 Task: Create a due date automation trigger when advanced on, on the wednesday of the week before a card is due add fields without custom field "Resume" set to a number lower than 1 and lower than 10 at 11:00 AM.
Action: Mouse moved to (938, 68)
Screenshot: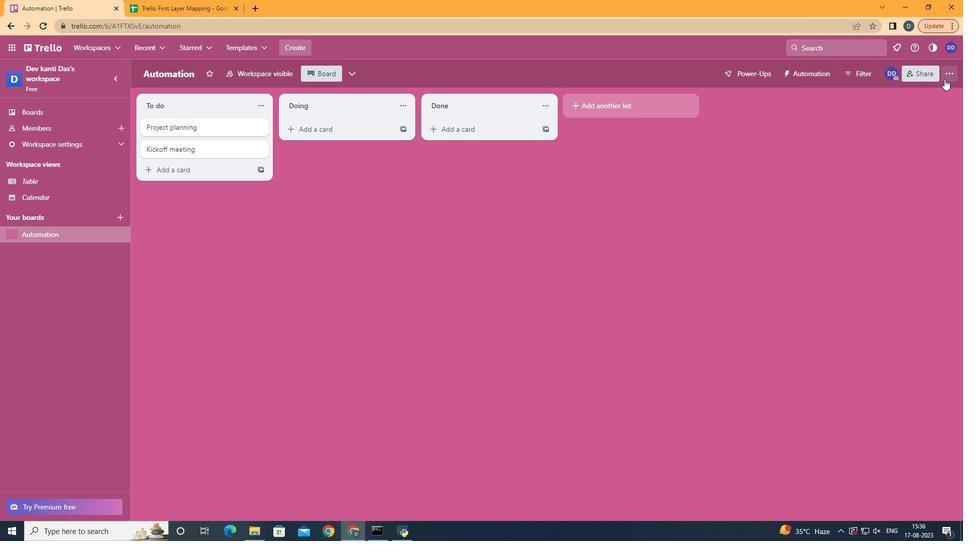 
Action: Mouse pressed left at (938, 68)
Screenshot: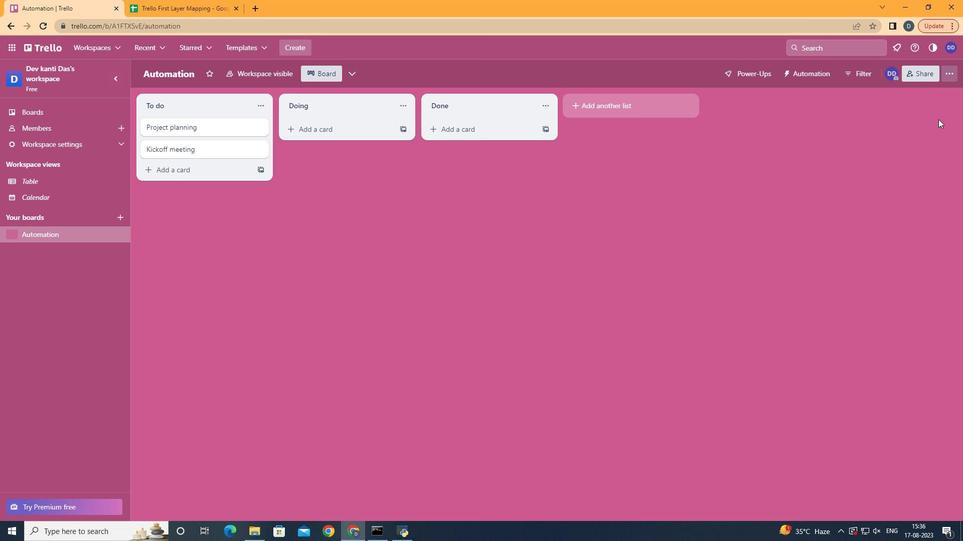 
Action: Mouse moved to (899, 197)
Screenshot: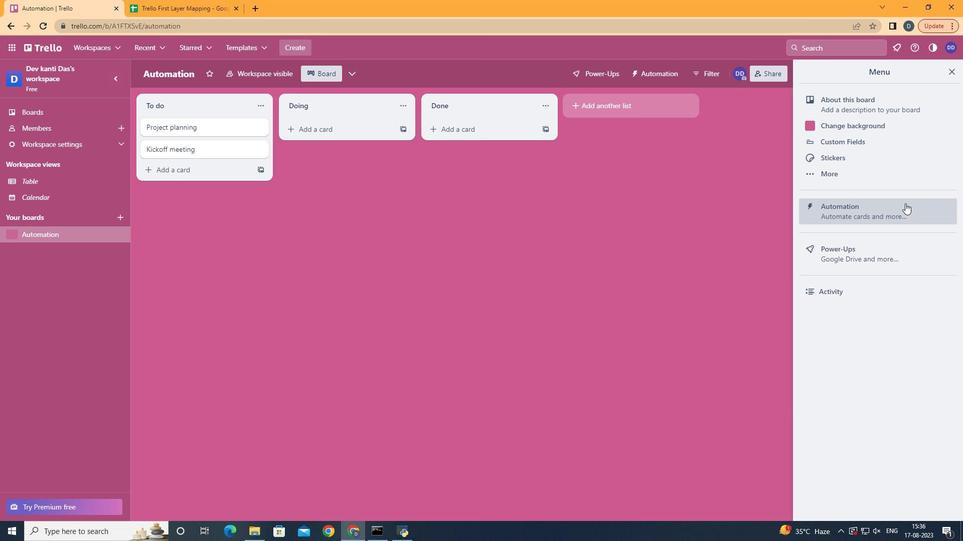 
Action: Mouse pressed left at (899, 197)
Screenshot: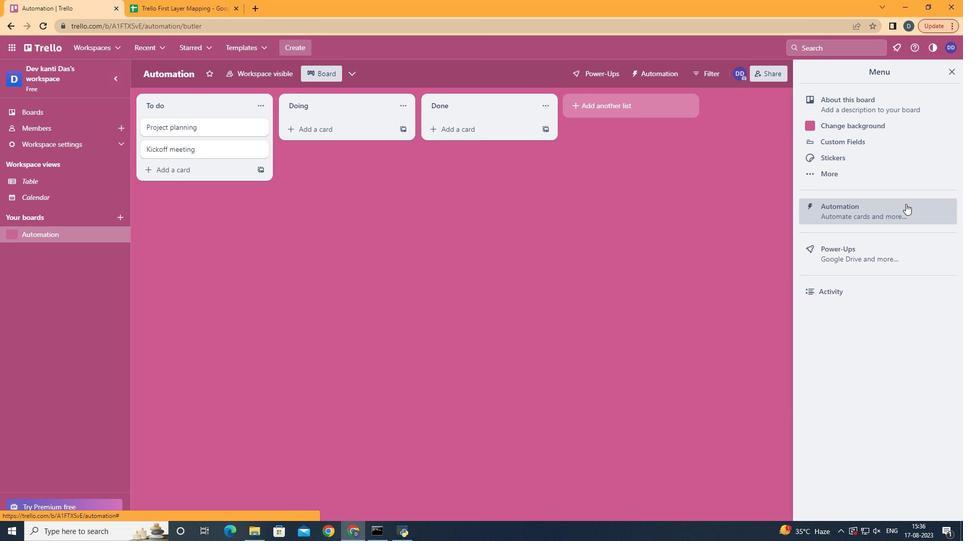 
Action: Mouse moved to (184, 198)
Screenshot: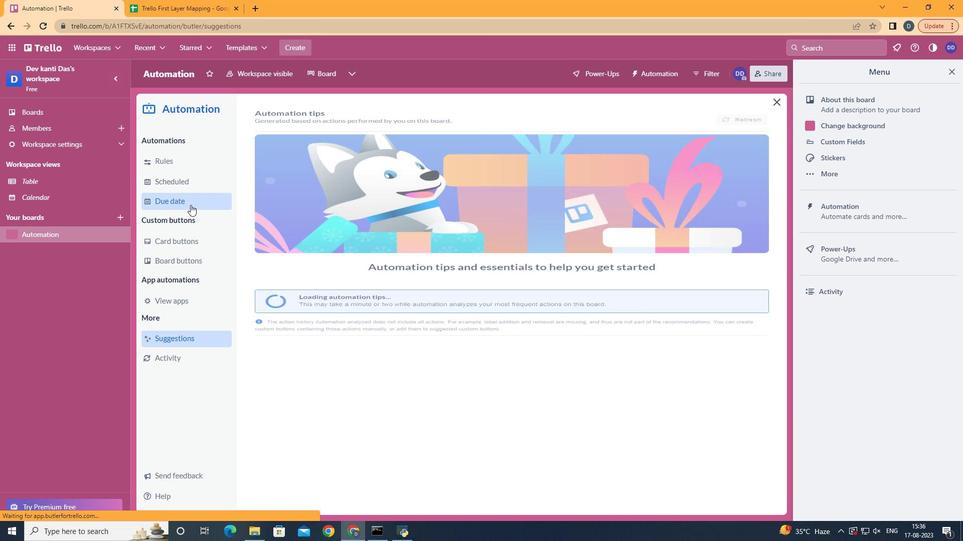 
Action: Mouse pressed left at (184, 198)
Screenshot: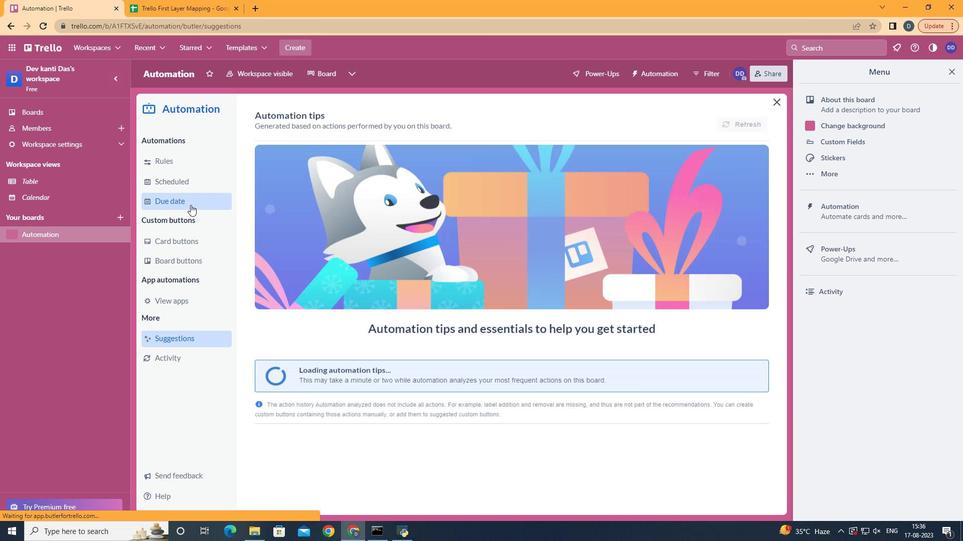 
Action: Mouse moved to (700, 112)
Screenshot: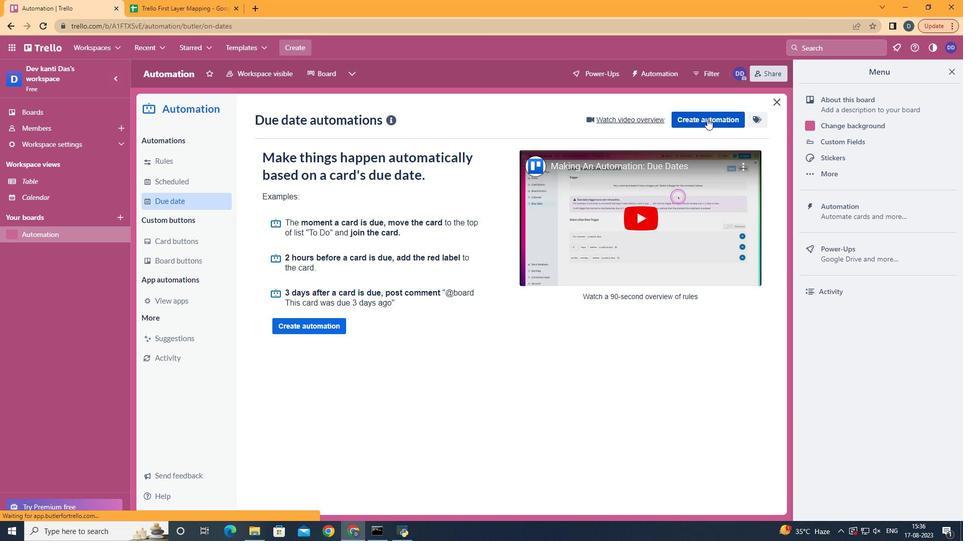 
Action: Mouse pressed left at (700, 112)
Screenshot: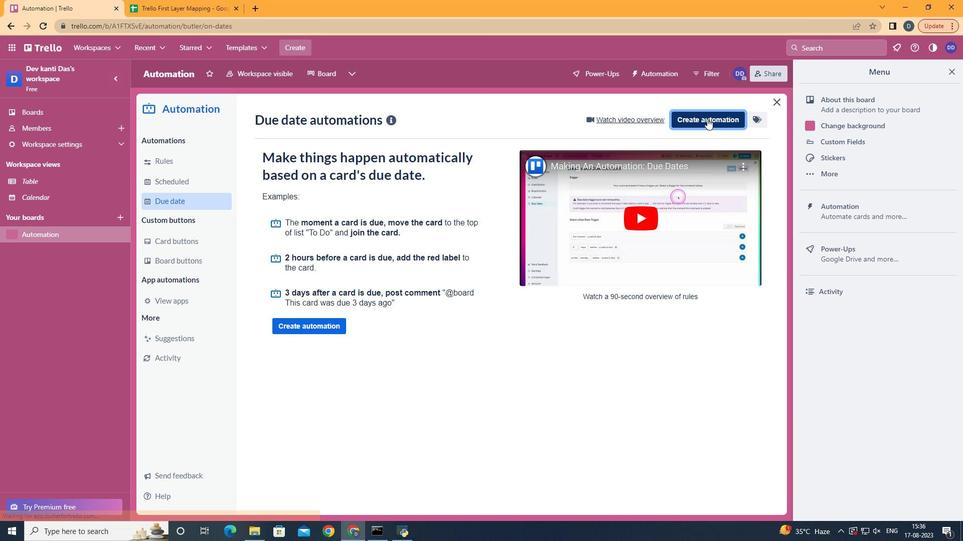 
Action: Mouse moved to (530, 210)
Screenshot: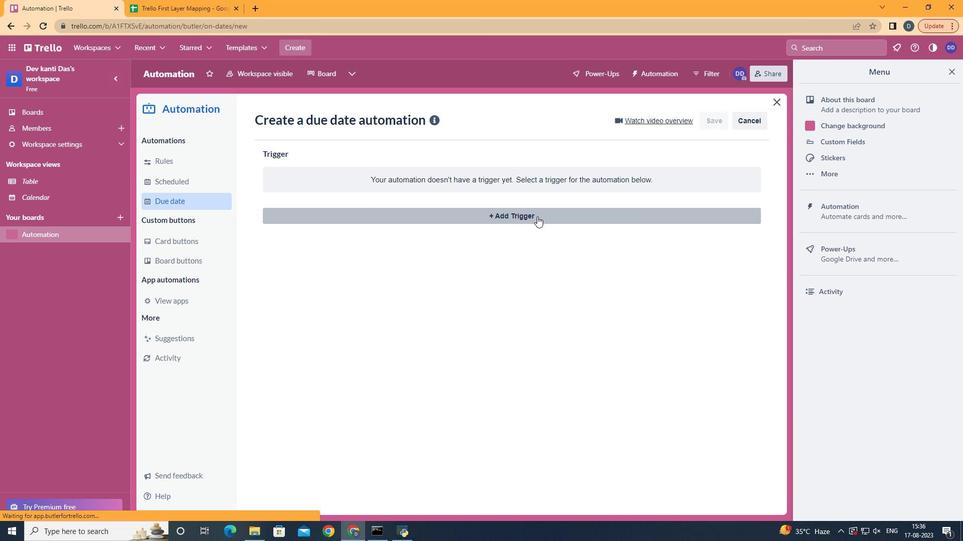 
Action: Mouse pressed left at (530, 210)
Screenshot: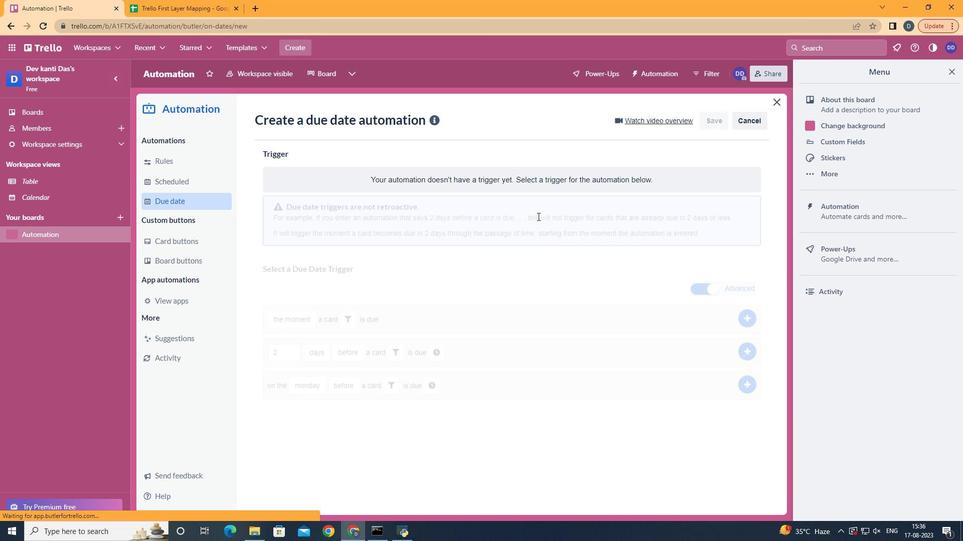 
Action: Mouse moved to (324, 297)
Screenshot: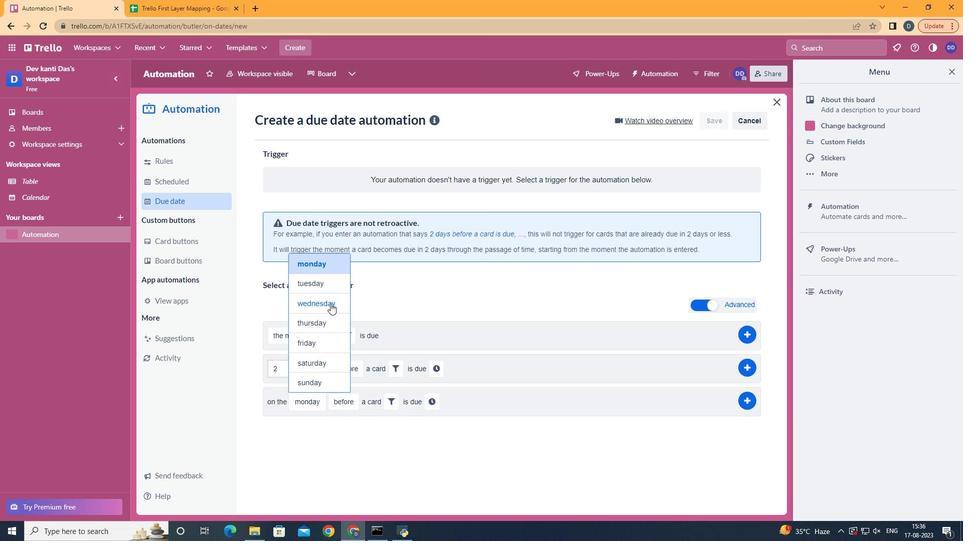 
Action: Mouse pressed left at (324, 297)
Screenshot: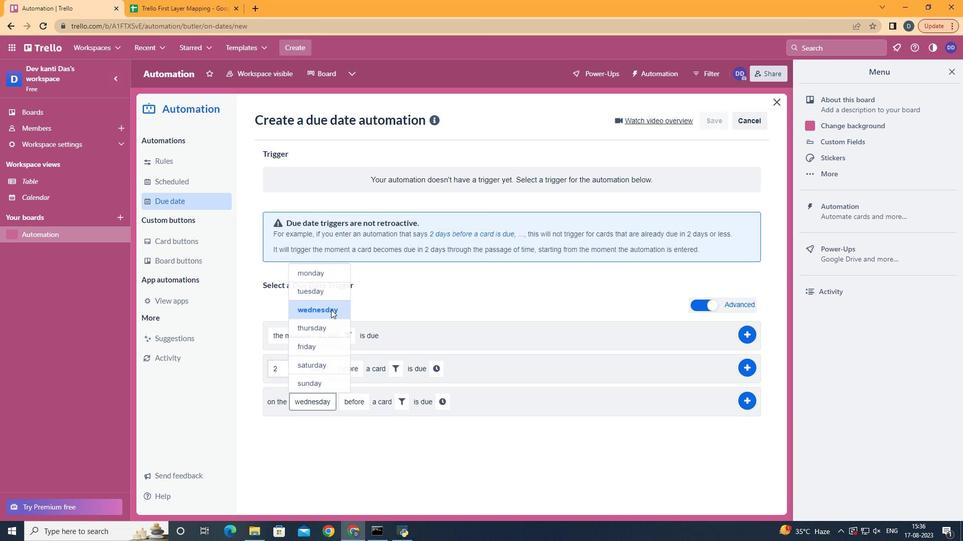 
Action: Mouse moved to (363, 474)
Screenshot: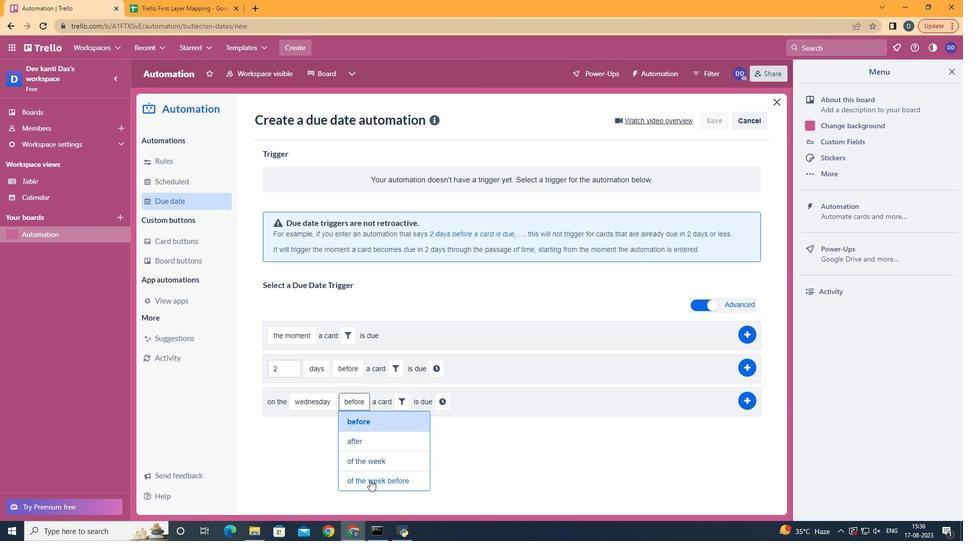 
Action: Mouse pressed left at (363, 474)
Screenshot: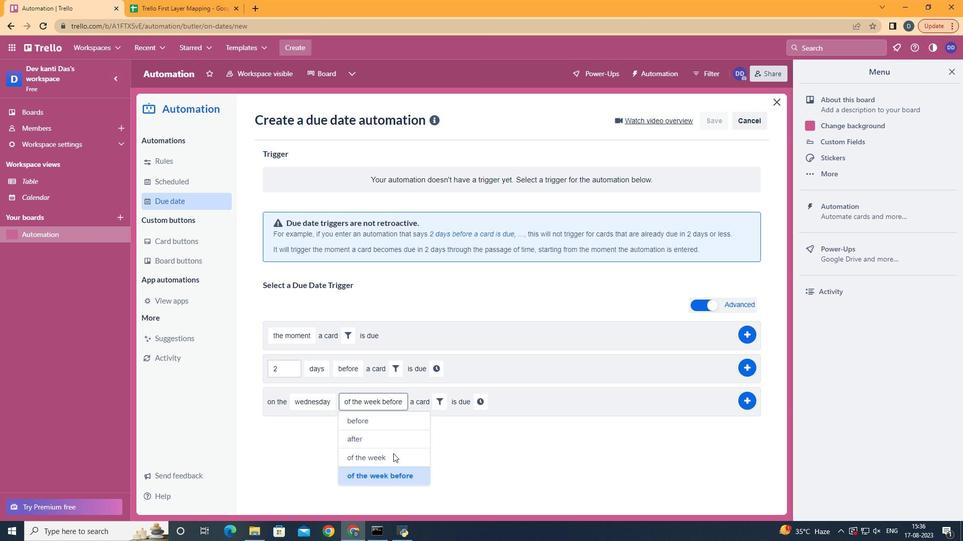 
Action: Mouse moved to (426, 400)
Screenshot: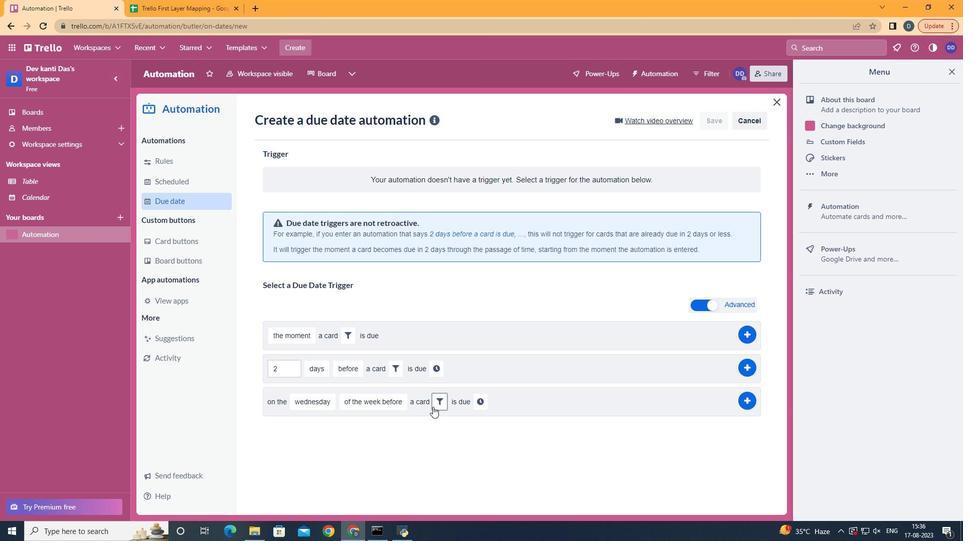 
Action: Mouse pressed left at (426, 400)
Screenshot: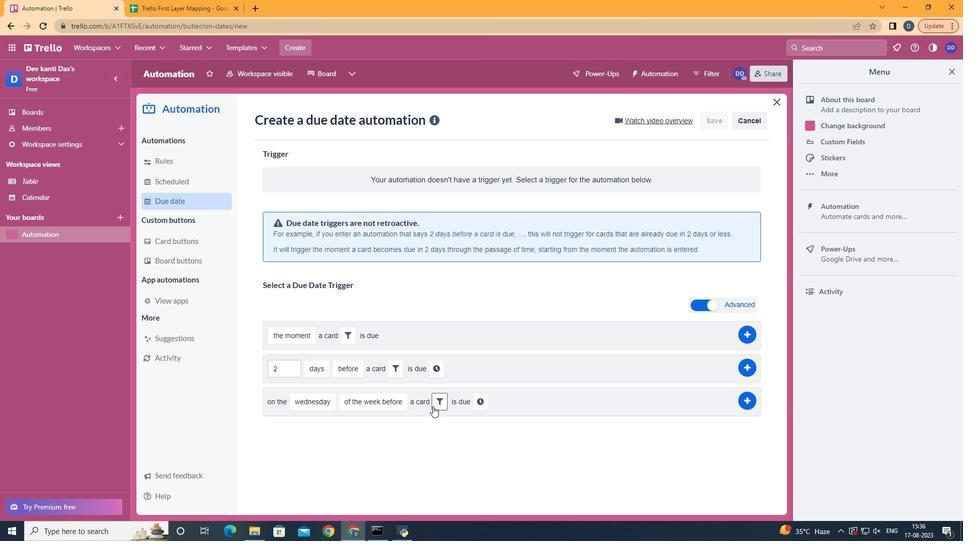 
Action: Mouse moved to (595, 428)
Screenshot: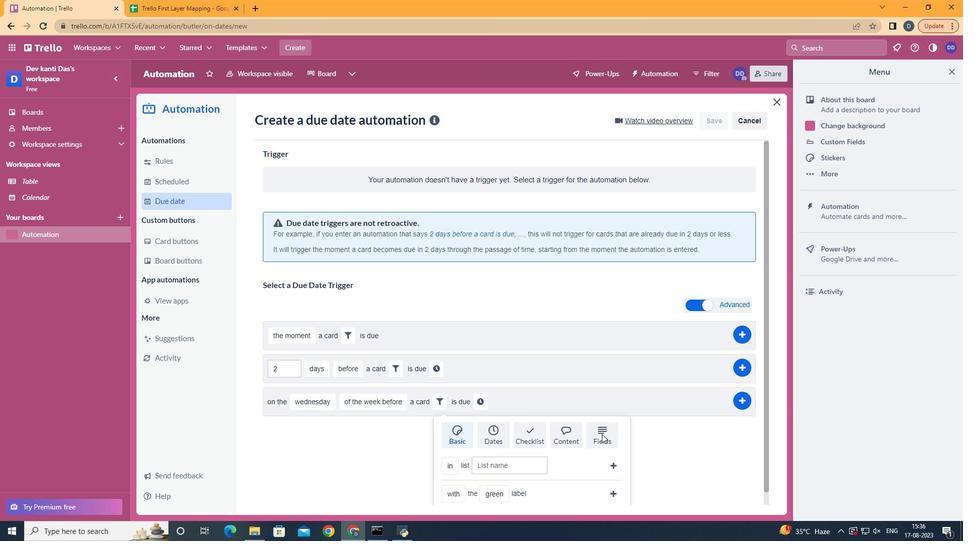 
Action: Mouse pressed left at (595, 428)
Screenshot: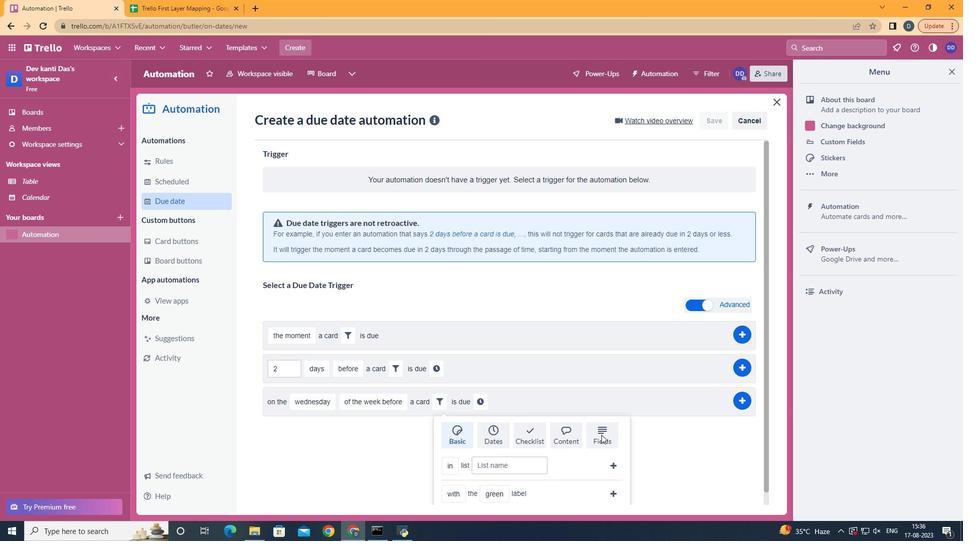 
Action: Mouse moved to (595, 428)
Screenshot: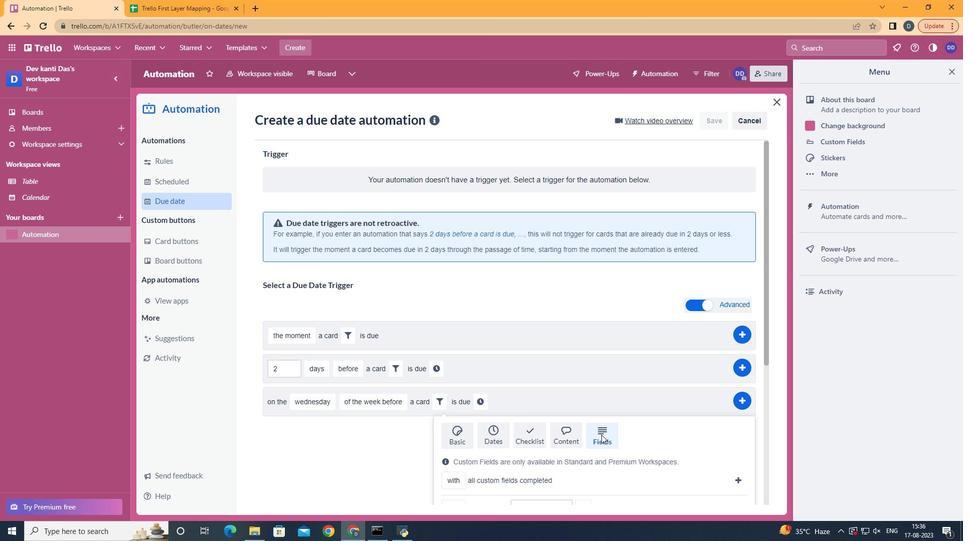 
Action: Mouse scrolled (595, 428) with delta (0, 0)
Screenshot: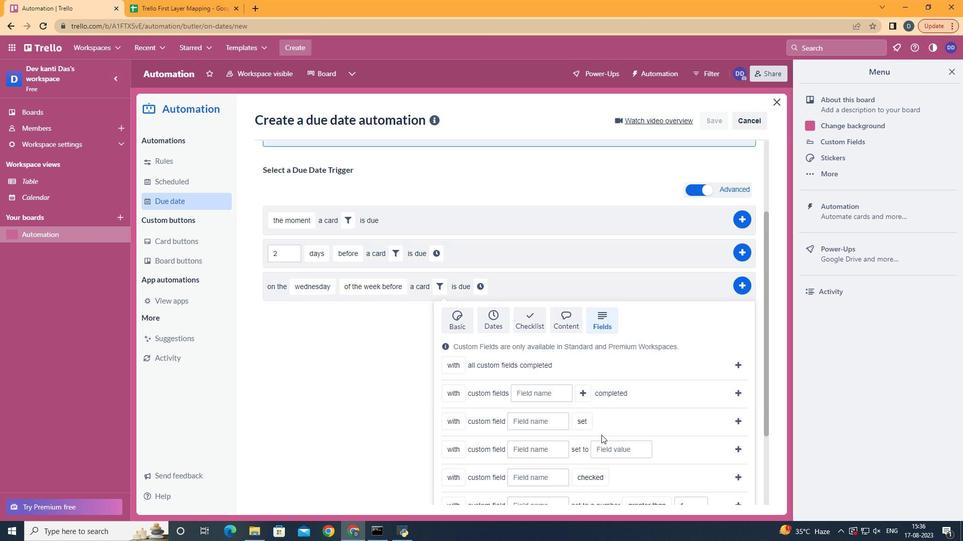 
Action: Mouse scrolled (595, 428) with delta (0, 0)
Screenshot: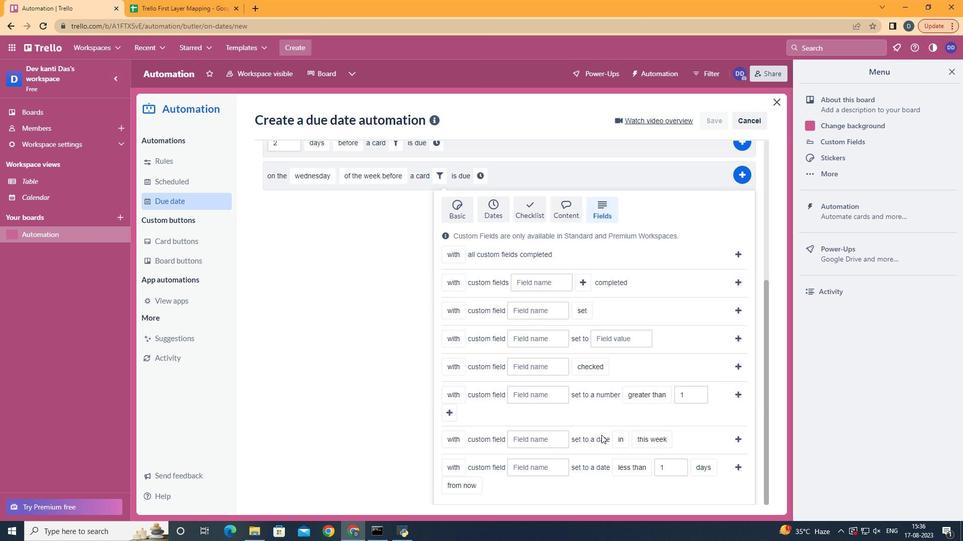 
Action: Mouse scrolled (595, 428) with delta (0, 0)
Screenshot: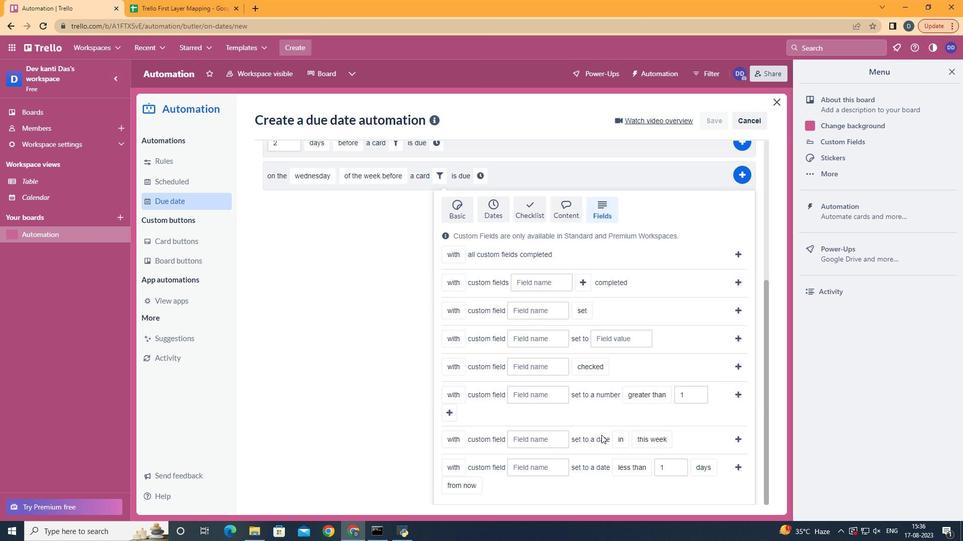 
Action: Mouse scrolled (595, 428) with delta (0, 0)
Screenshot: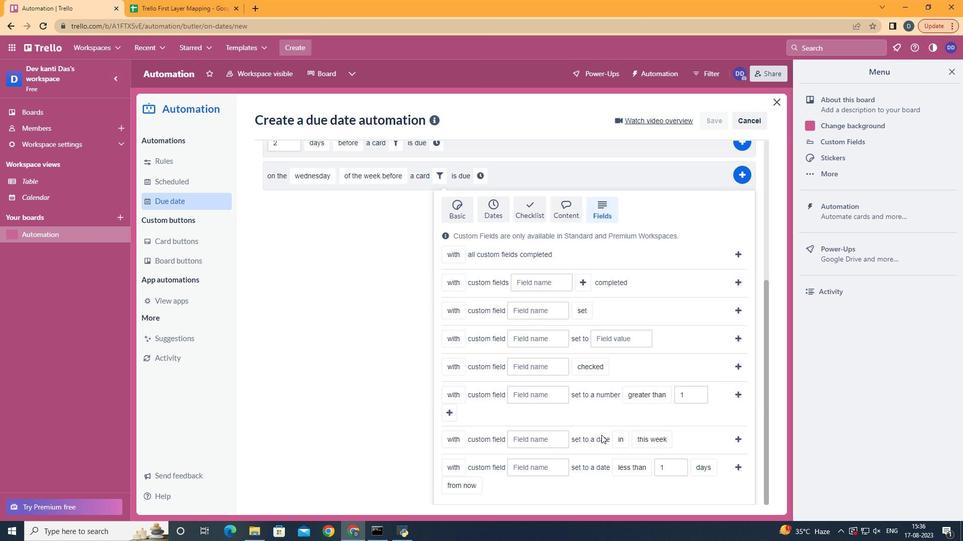 
Action: Mouse scrolled (595, 428) with delta (0, 0)
Screenshot: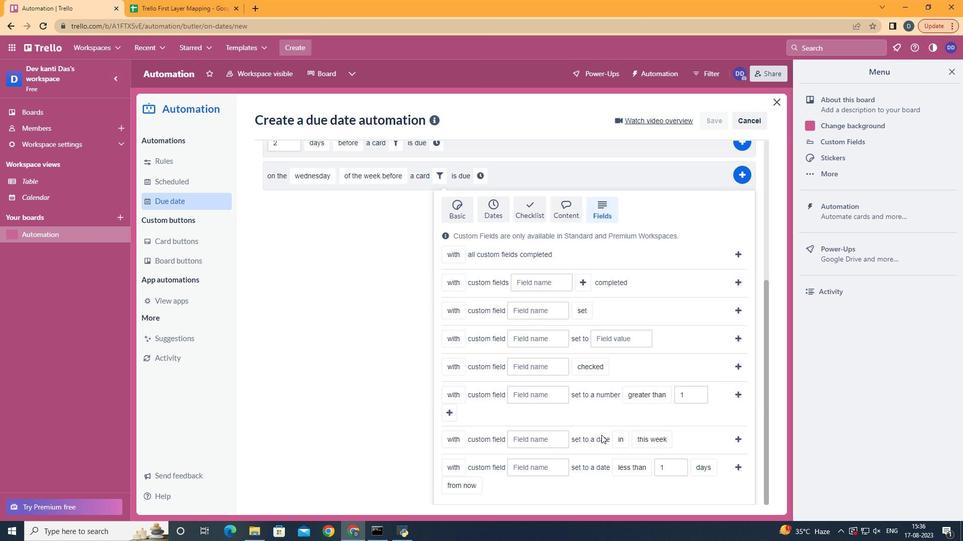 
Action: Mouse scrolled (595, 428) with delta (0, 0)
Screenshot: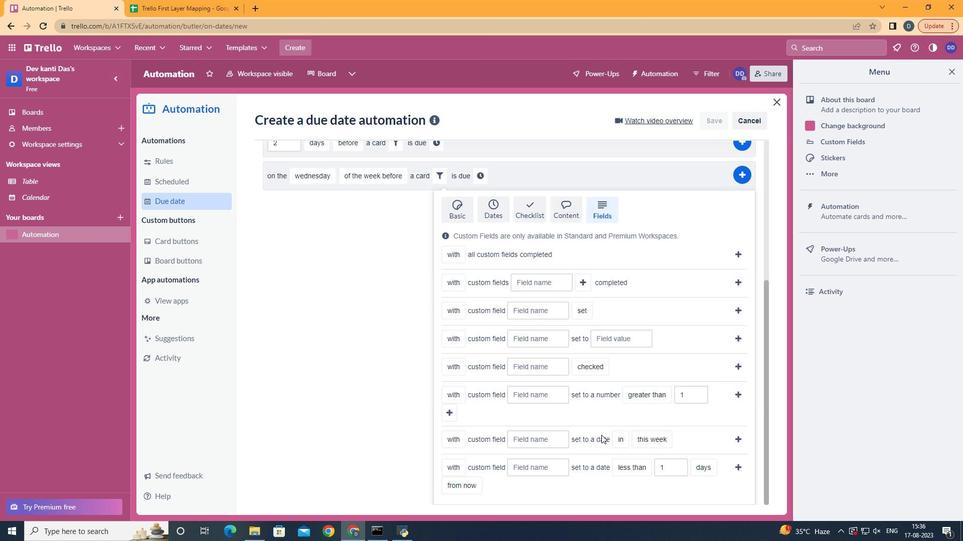 
Action: Mouse moved to (461, 426)
Screenshot: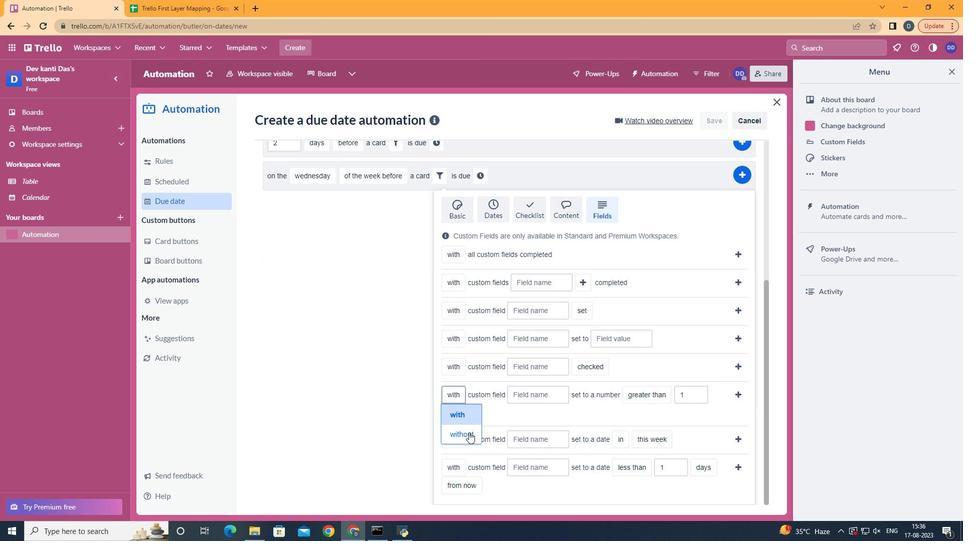 
Action: Mouse pressed left at (461, 426)
Screenshot: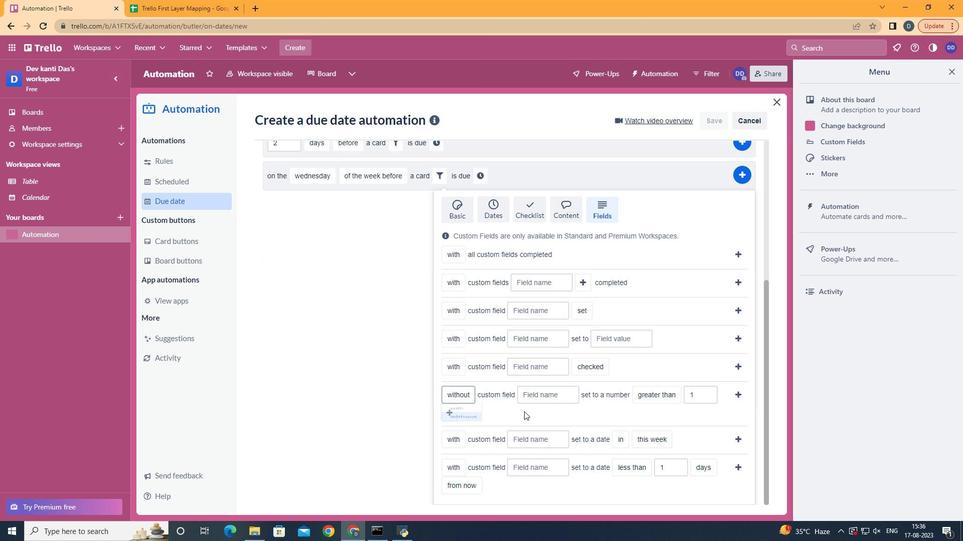 
Action: Mouse moved to (540, 394)
Screenshot: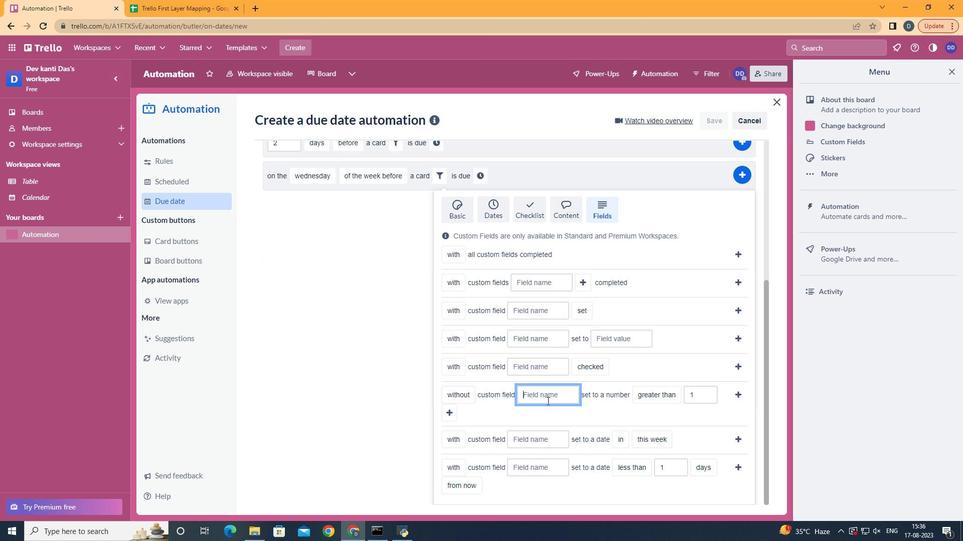 
Action: Mouse pressed left at (540, 394)
Screenshot: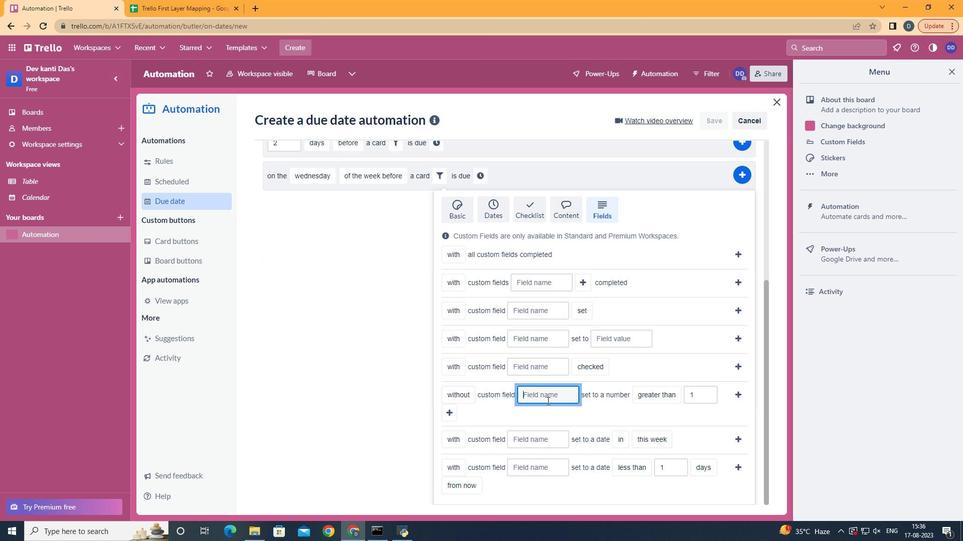 
Action: Key pressed <Key.shift>Resume
Screenshot: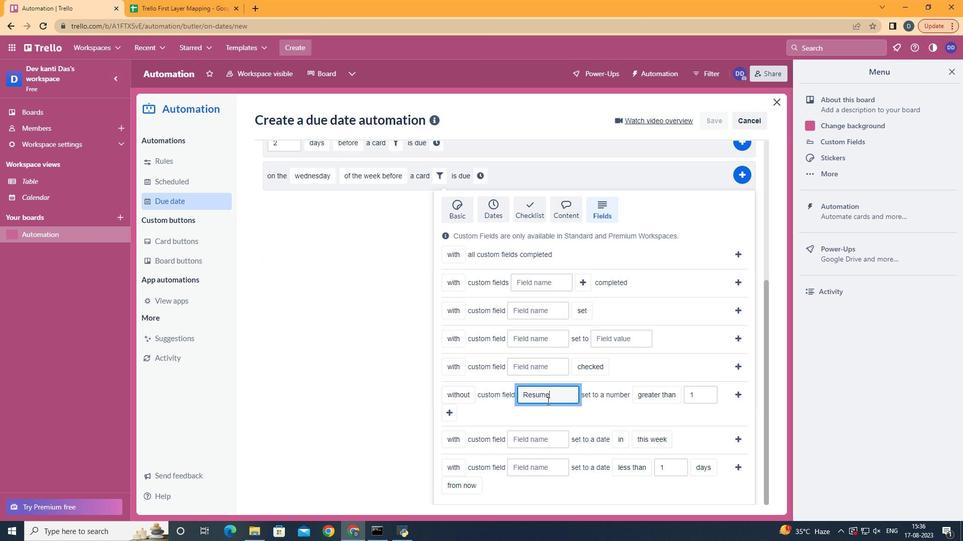 
Action: Mouse moved to (668, 451)
Screenshot: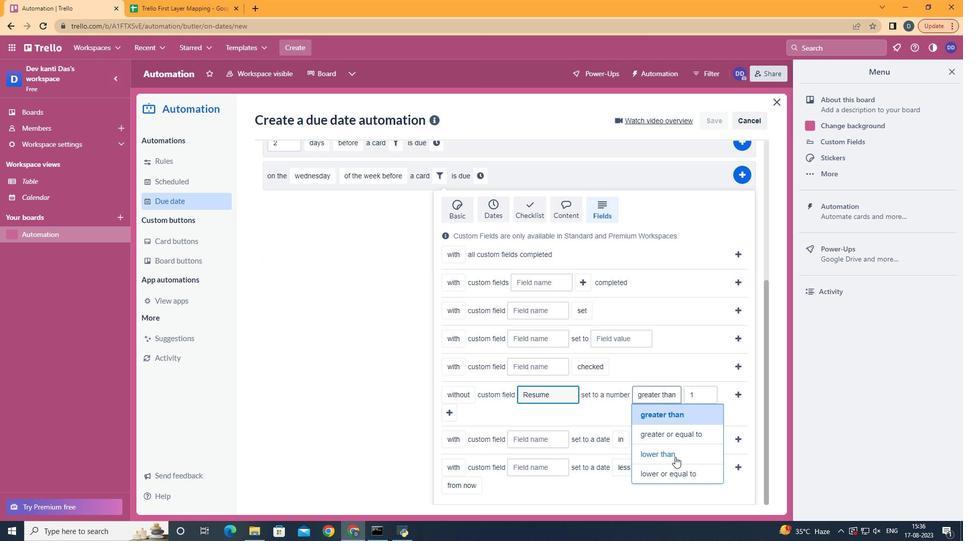 
Action: Mouse pressed left at (668, 451)
Screenshot: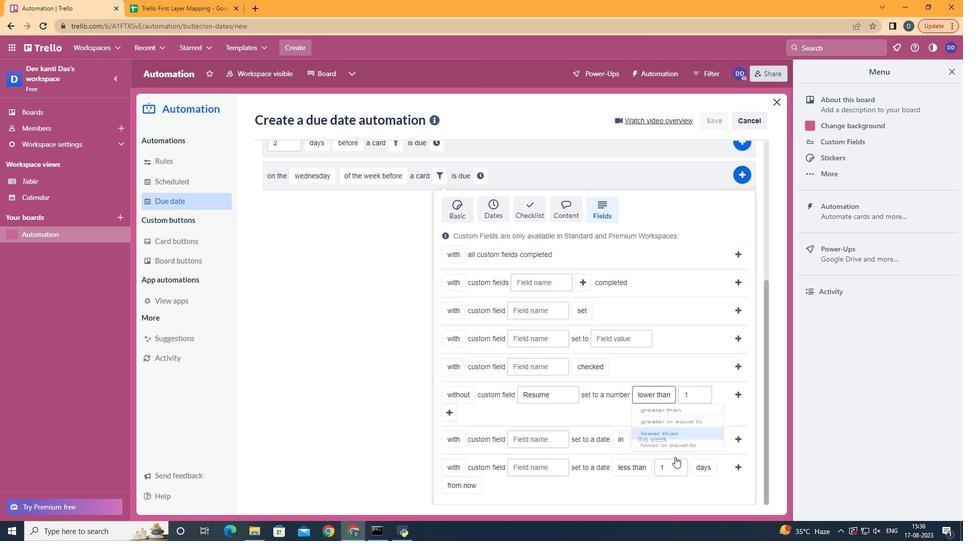 
Action: Mouse moved to (440, 408)
Screenshot: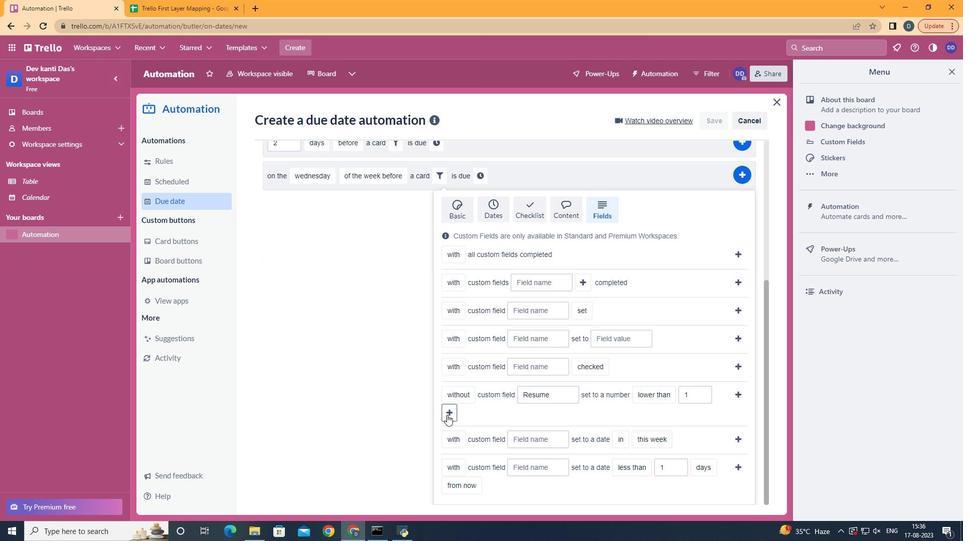 
Action: Mouse pressed left at (440, 408)
Screenshot: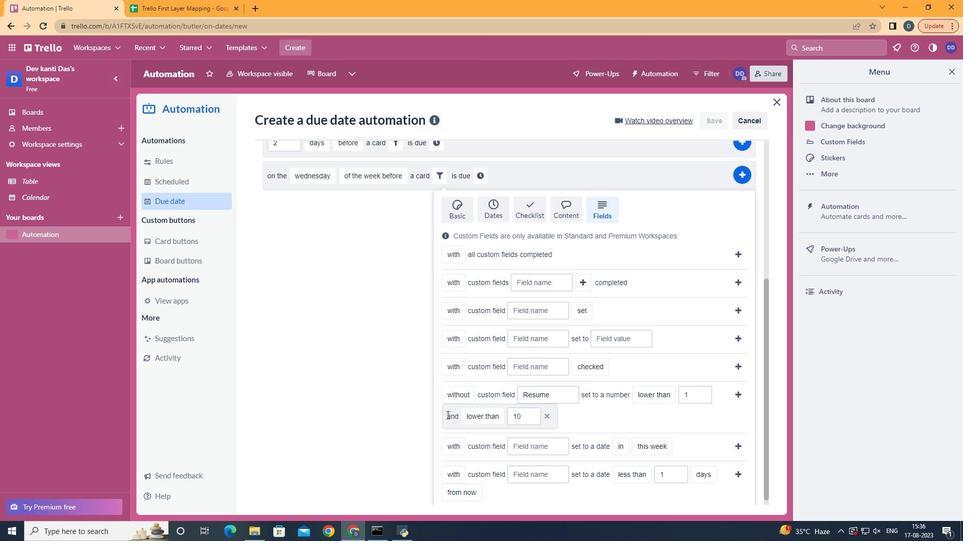 
Action: Mouse moved to (732, 388)
Screenshot: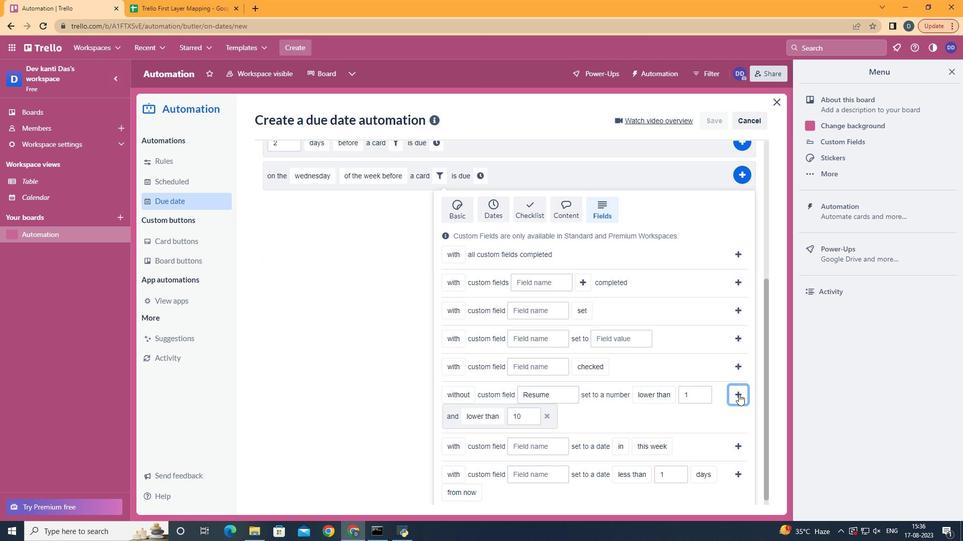 
Action: Mouse pressed left at (732, 388)
Screenshot: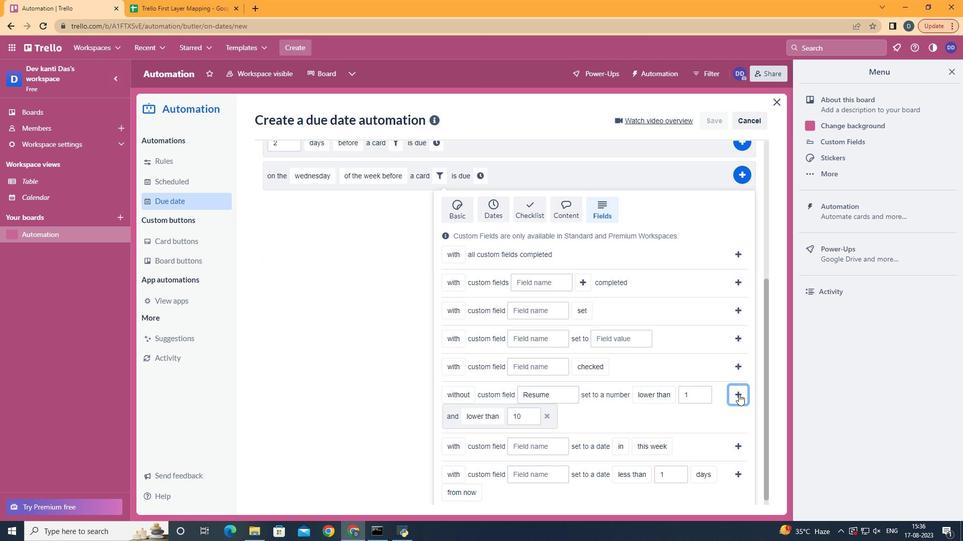 
Action: Mouse moved to (287, 409)
Screenshot: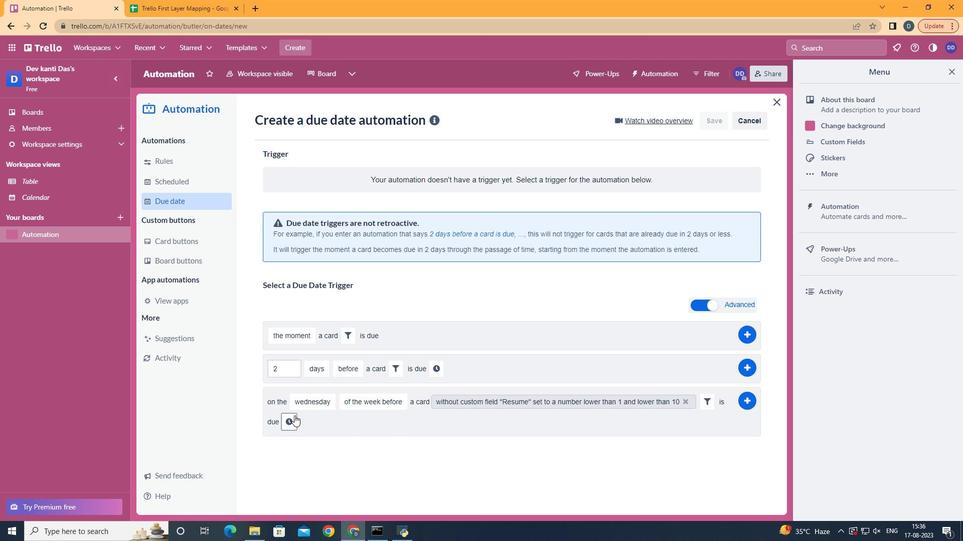 
Action: Mouse pressed left at (287, 409)
Screenshot: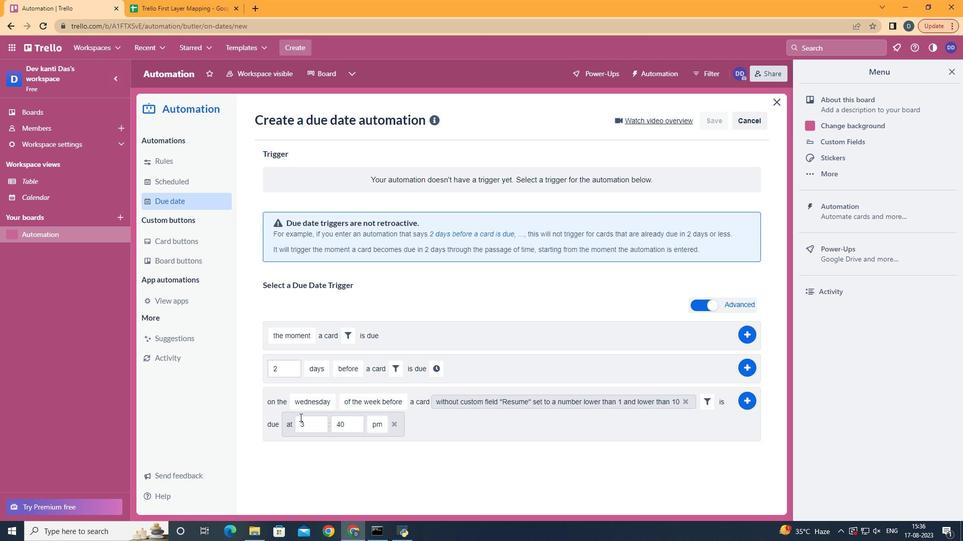 
Action: Mouse moved to (305, 411)
Screenshot: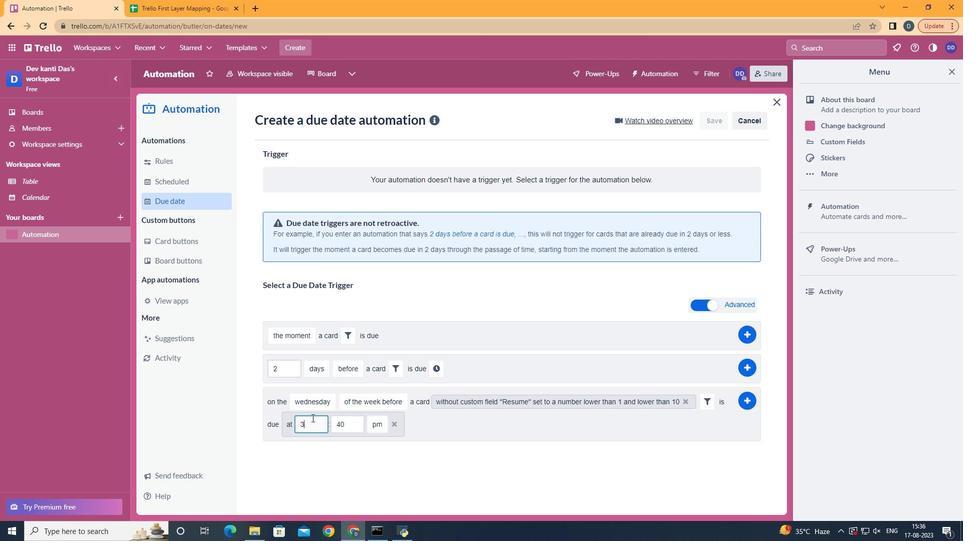 
Action: Mouse pressed left at (305, 411)
Screenshot: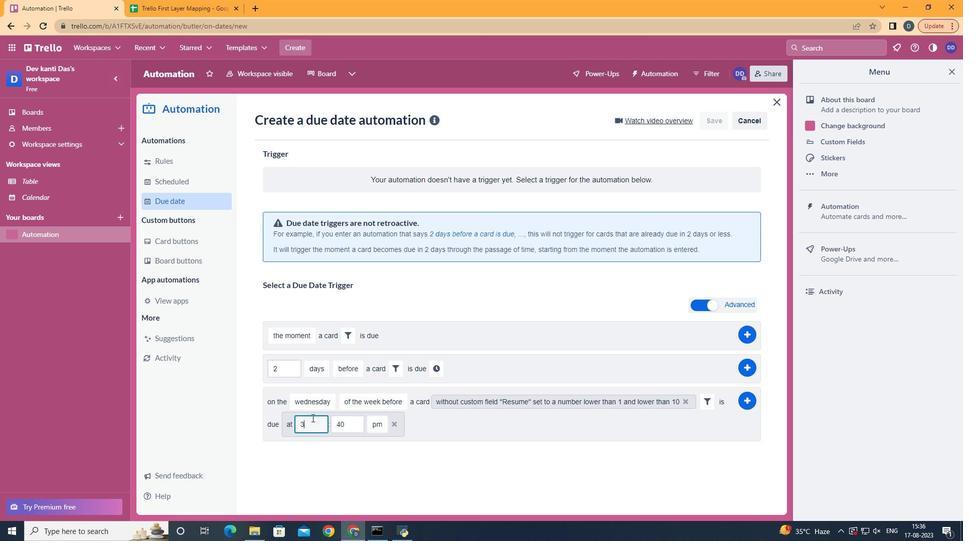 
Action: Key pressed <Key.backspace>11
Screenshot: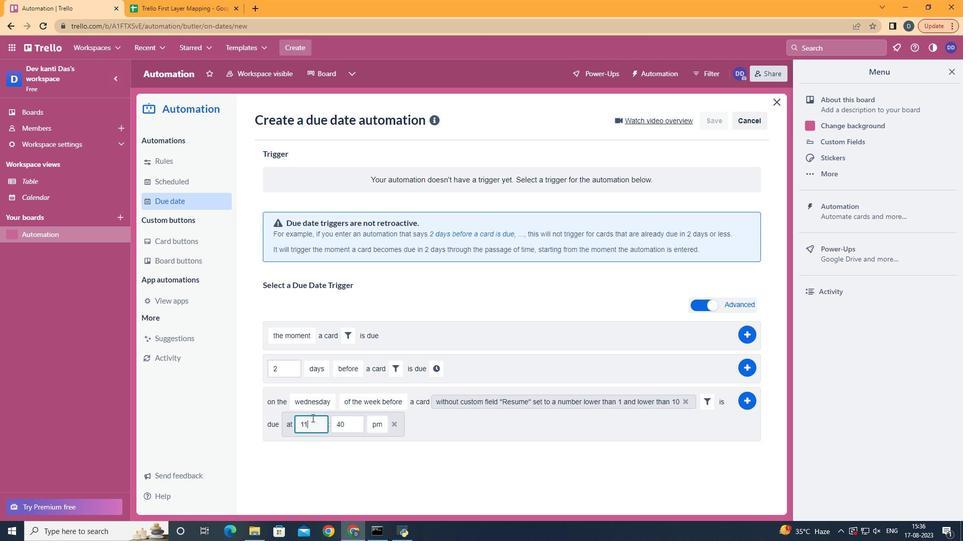 
Action: Mouse moved to (343, 424)
Screenshot: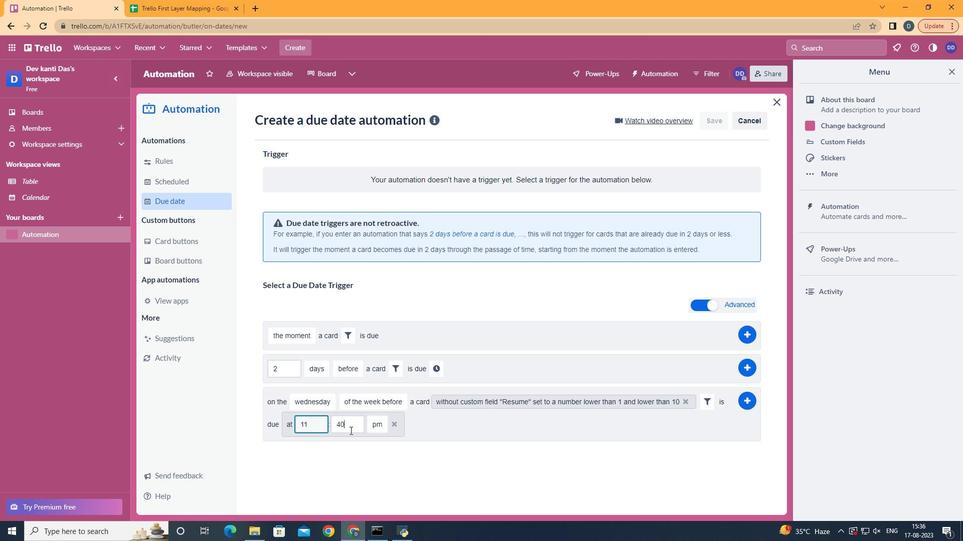 
Action: Mouse pressed left at (343, 424)
Screenshot: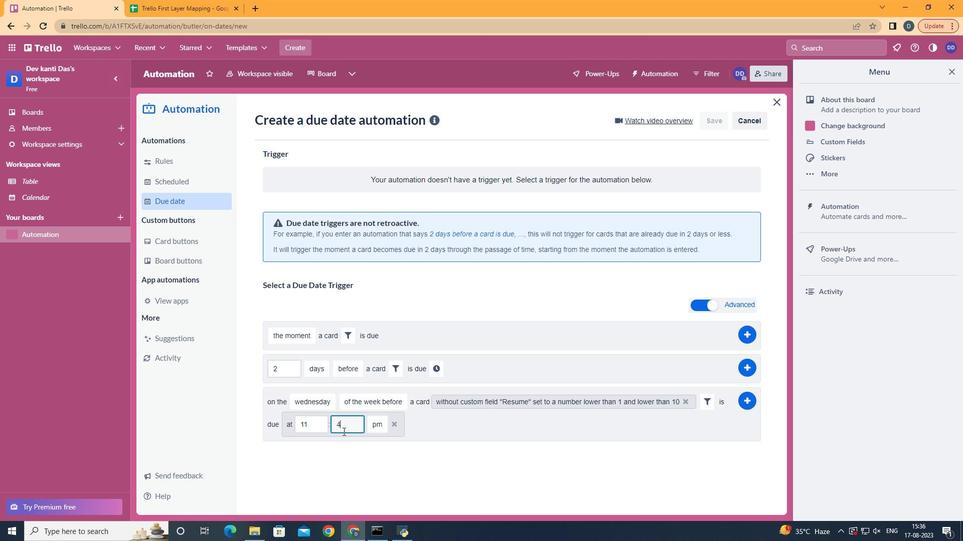 
Action: Key pressed <Key.backspace>
Screenshot: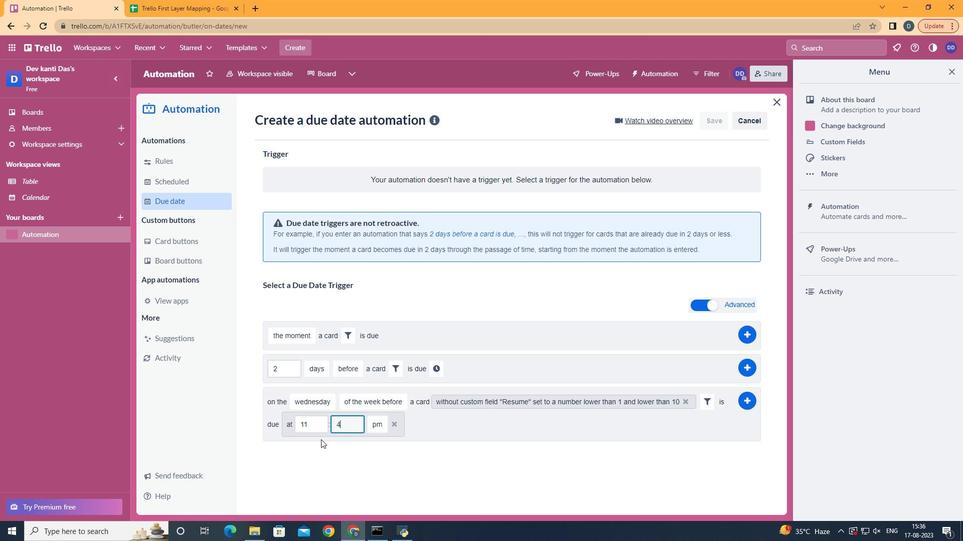 
Action: Mouse moved to (314, 433)
Screenshot: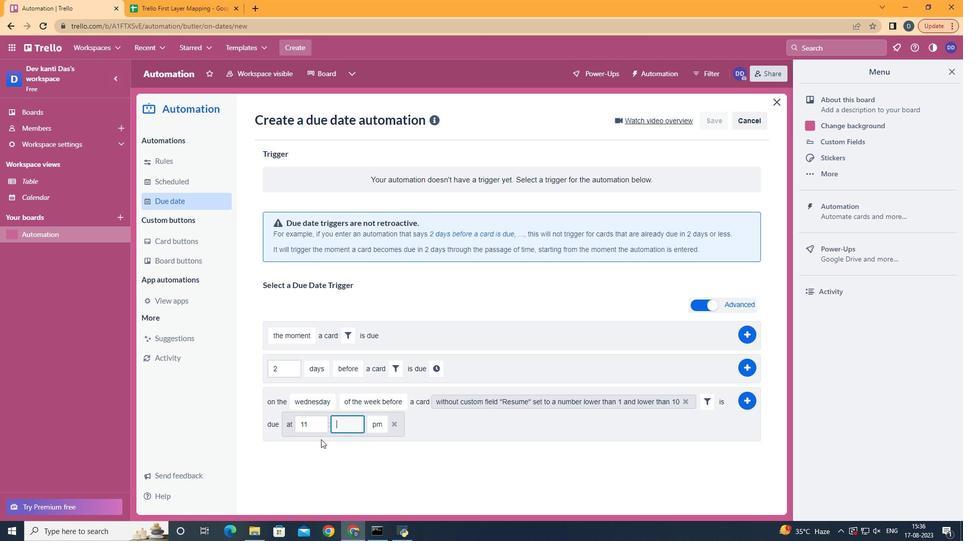
Action: Key pressed <Key.backspace>00
Screenshot: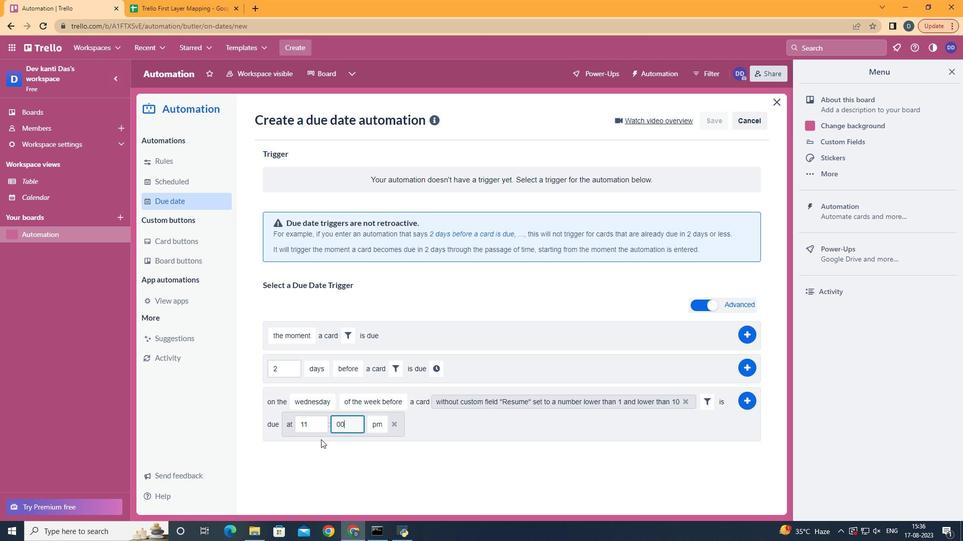 
Action: Mouse moved to (377, 440)
Screenshot: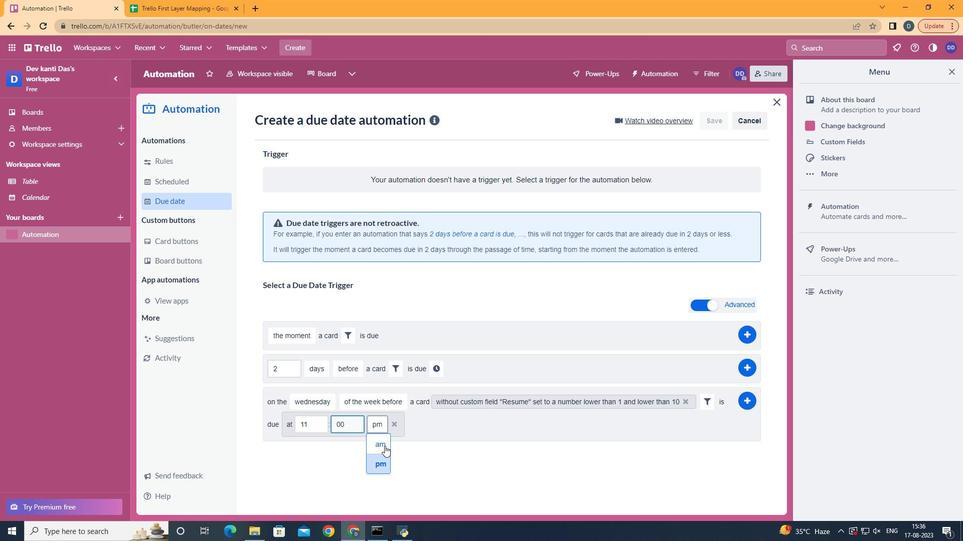 
Action: Mouse pressed left at (377, 440)
Screenshot: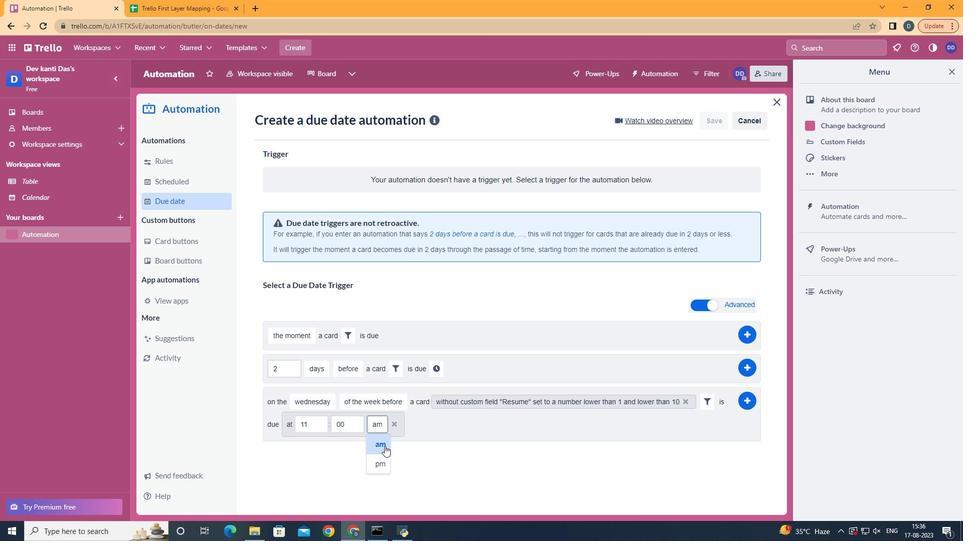 
Action: Mouse moved to (736, 394)
Screenshot: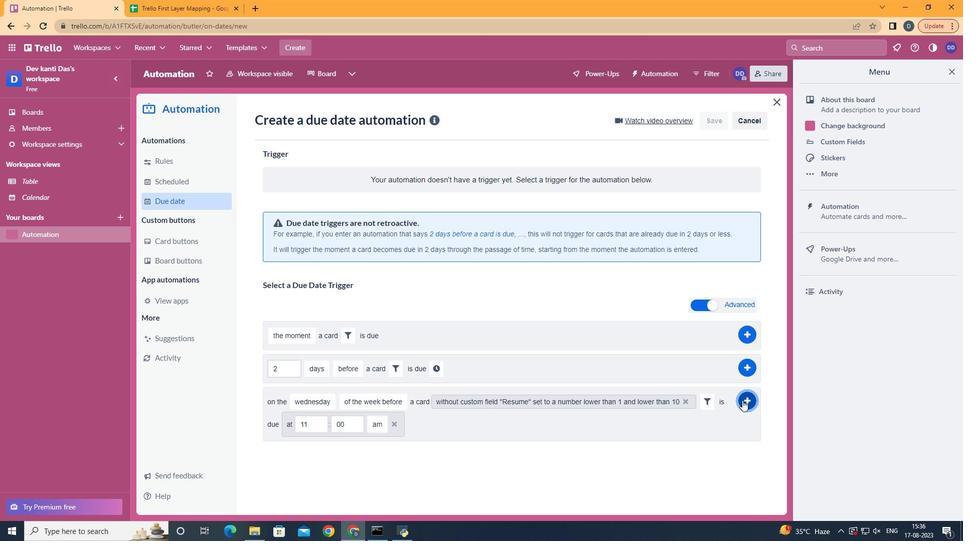
Action: Mouse pressed left at (736, 394)
Screenshot: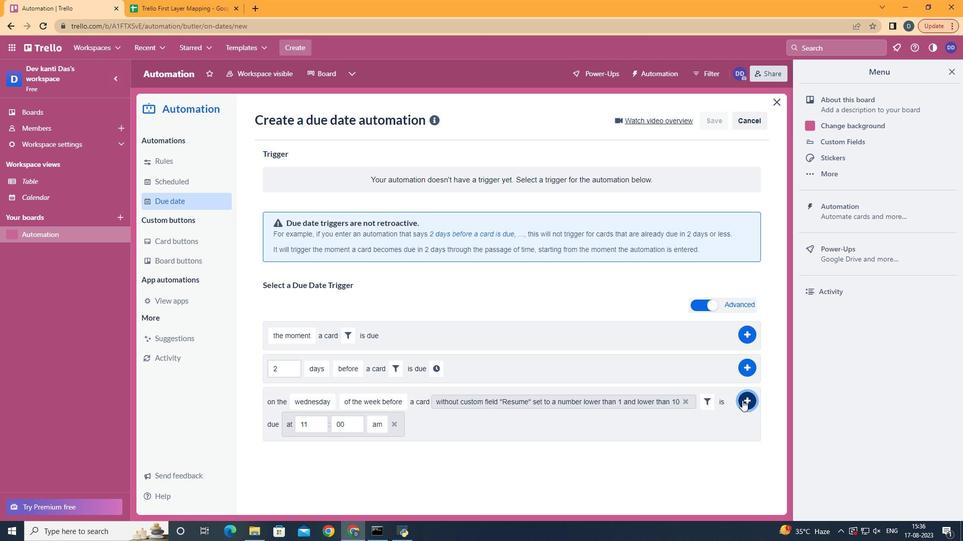 
